 Task: Add Garden Of Life Raw Organic Protein Powder to the cart.
Action: Mouse moved to (235, 110)
Screenshot: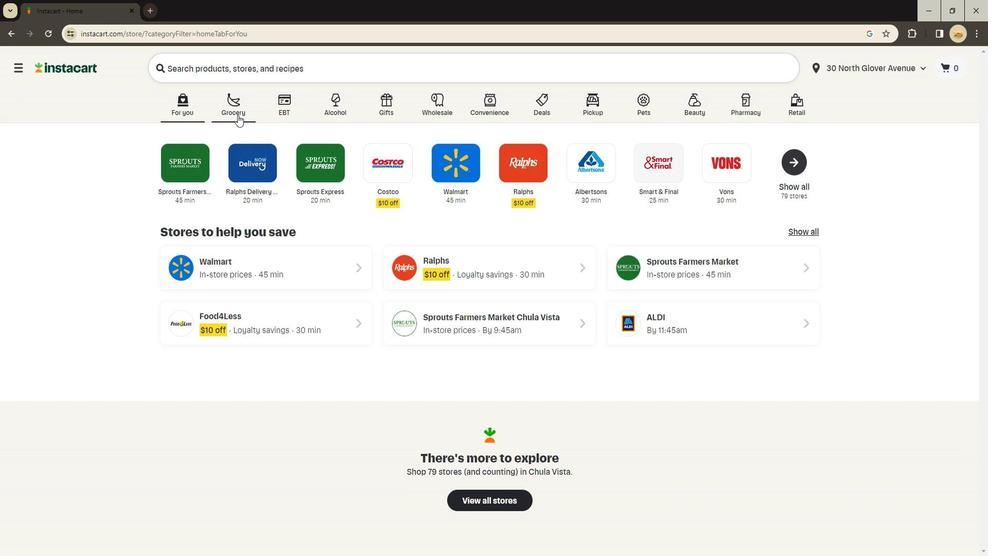 
Action: Mouse pressed left at (235, 110)
Screenshot: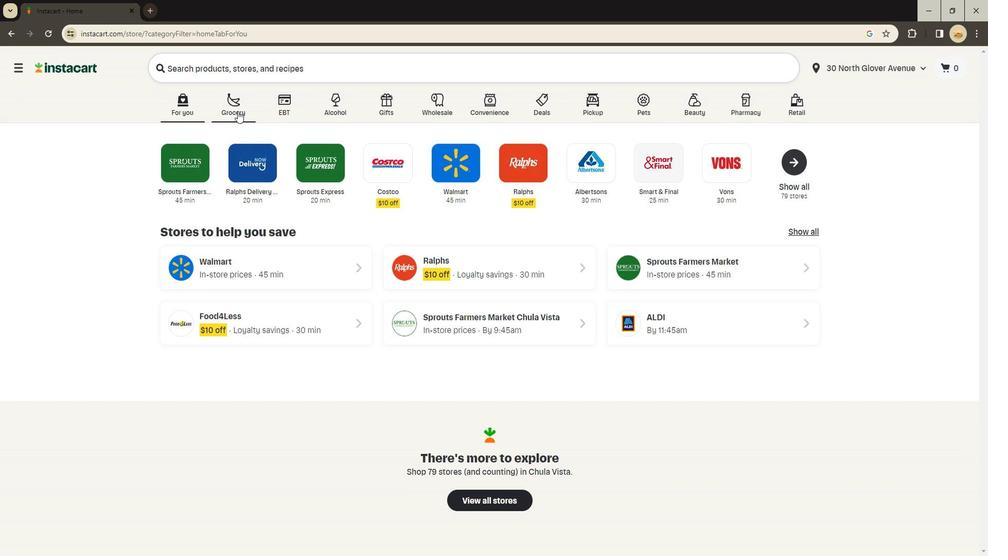 
Action: Mouse moved to (260, 294)
Screenshot: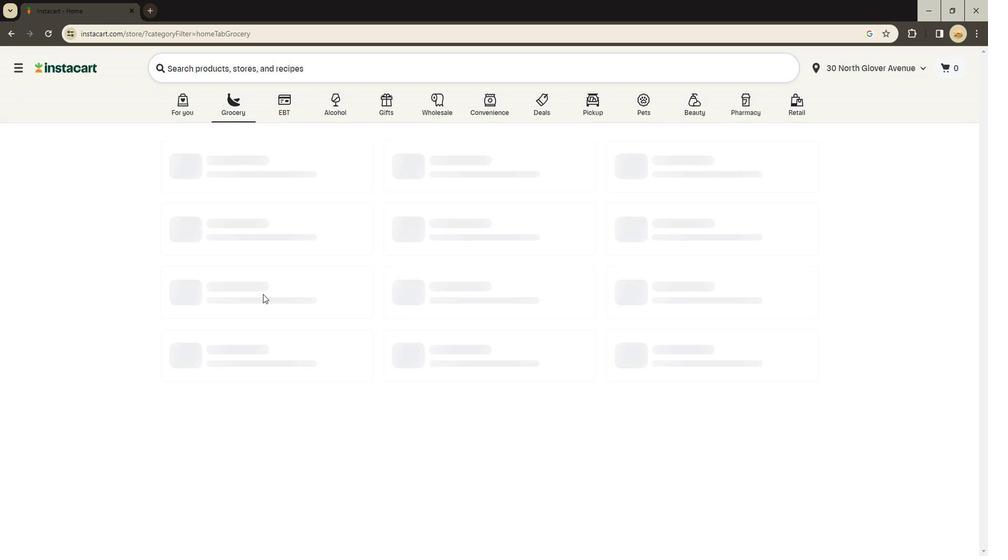 
Action: Mouse pressed left at (260, 294)
Screenshot: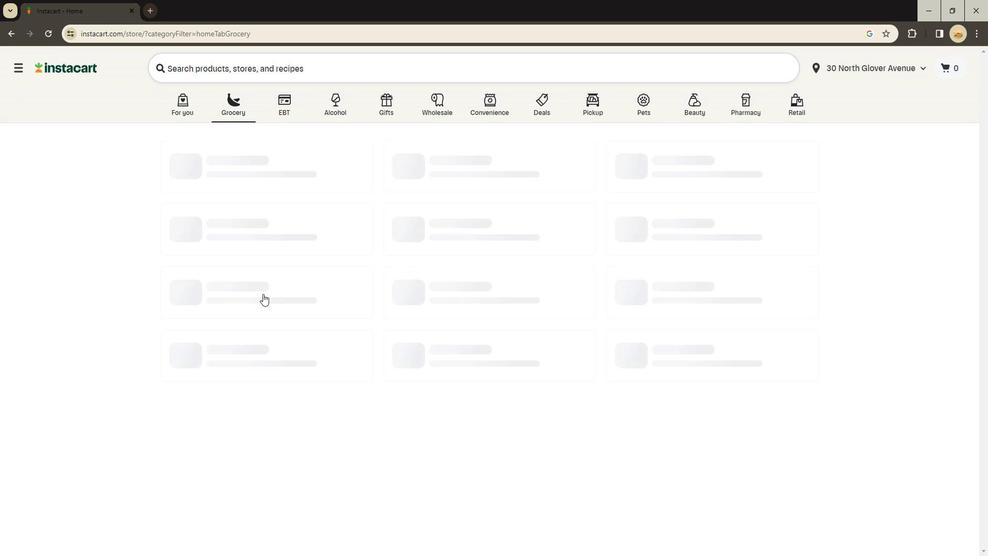 
Action: Mouse moved to (65, 358)
Screenshot: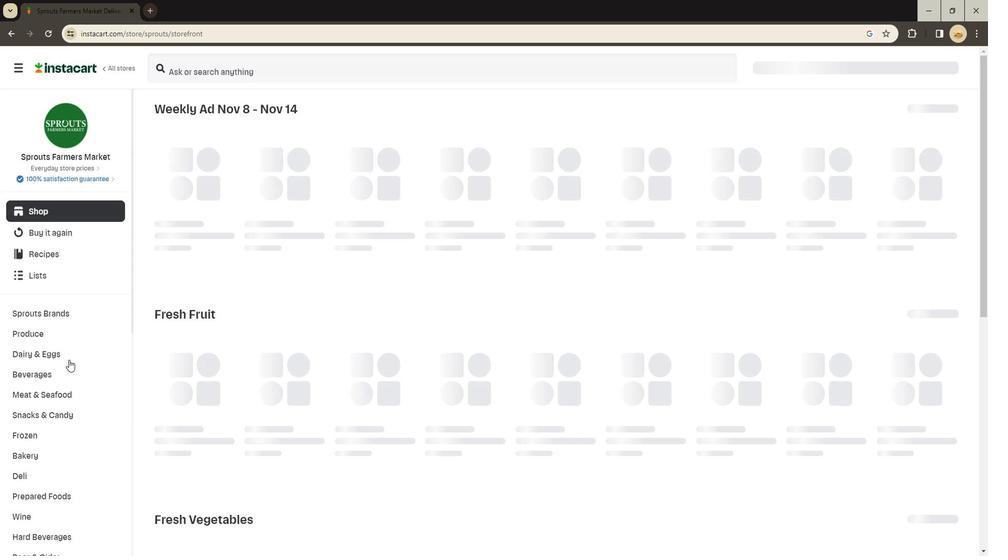 
Action: Mouse scrolled (65, 357) with delta (0, 0)
Screenshot: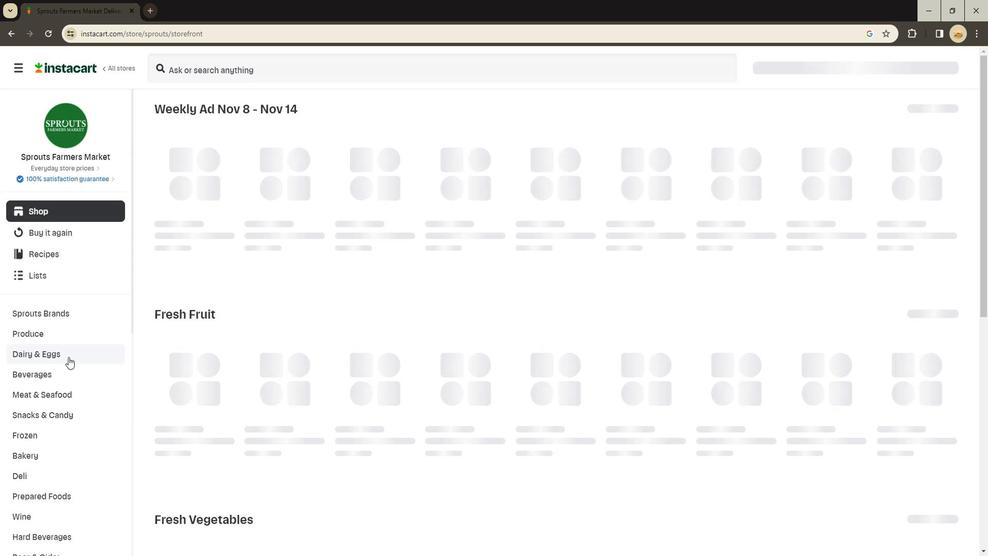 
Action: Mouse scrolled (65, 357) with delta (0, 0)
Screenshot: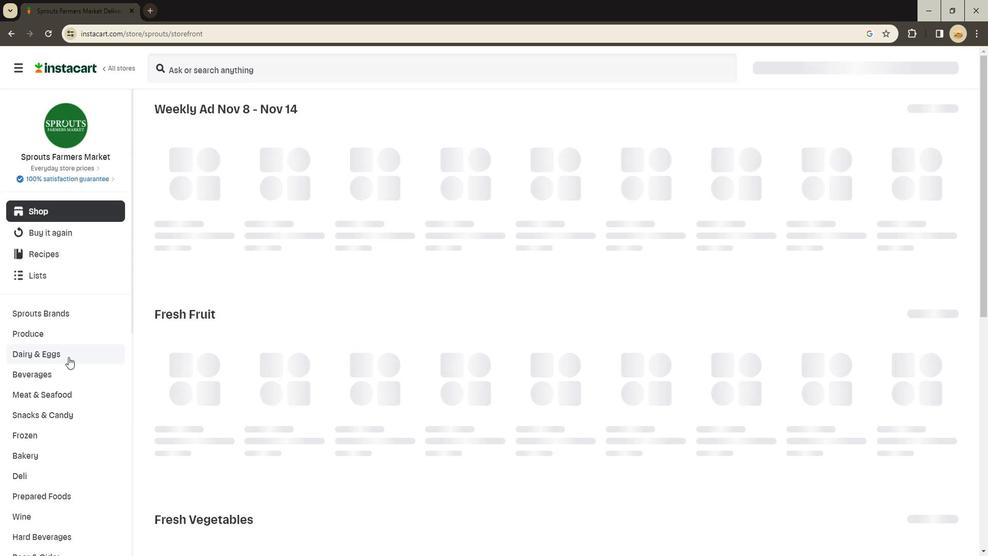 
Action: Mouse scrolled (65, 357) with delta (0, 0)
Screenshot: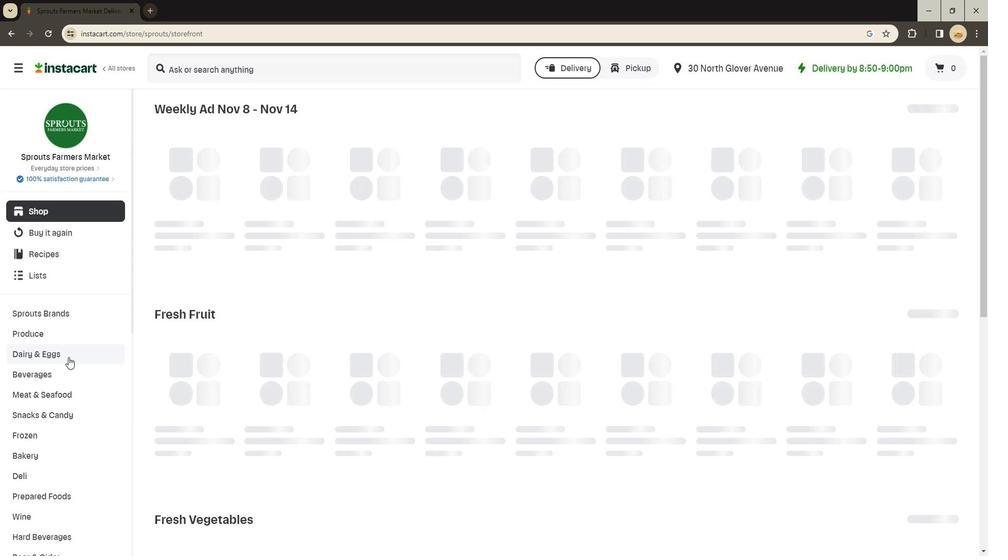 
Action: Mouse scrolled (65, 357) with delta (0, 0)
Screenshot: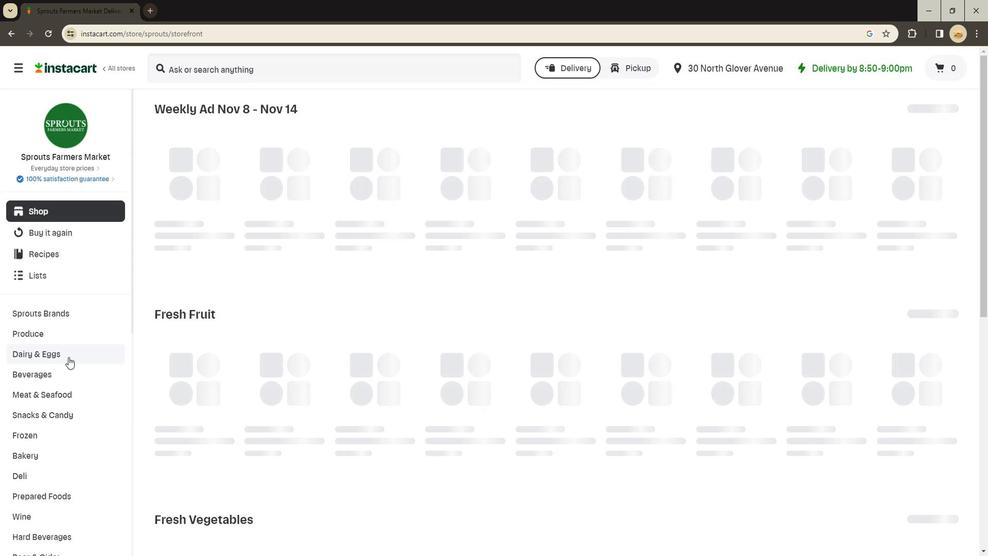 
Action: Mouse scrolled (65, 357) with delta (0, 0)
Screenshot: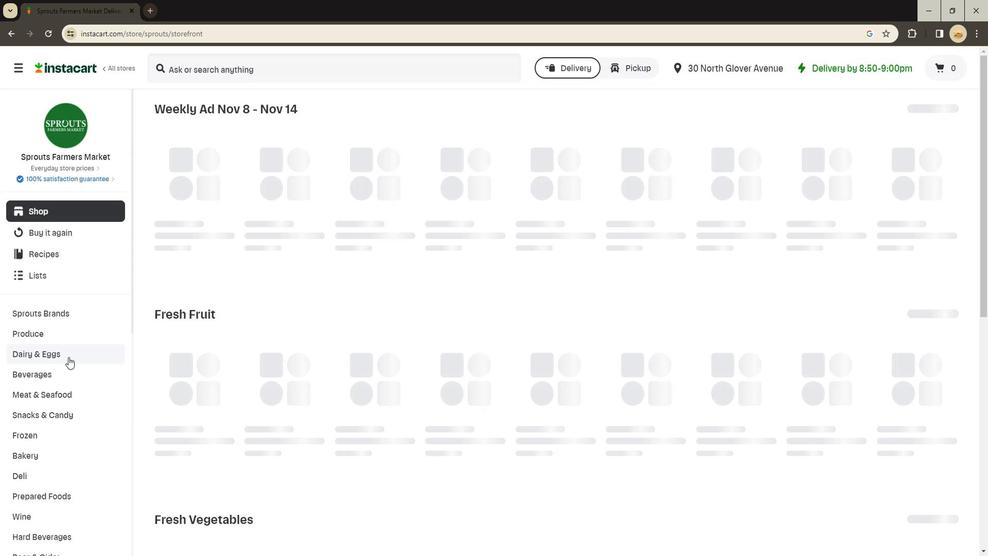 
Action: Mouse moved to (48, 446)
Screenshot: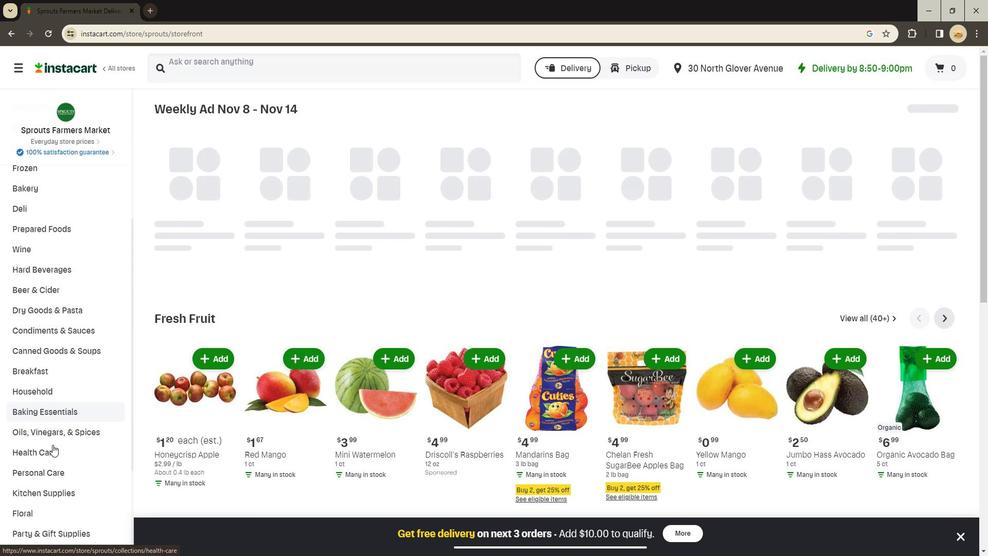 
Action: Mouse pressed left at (48, 446)
Screenshot: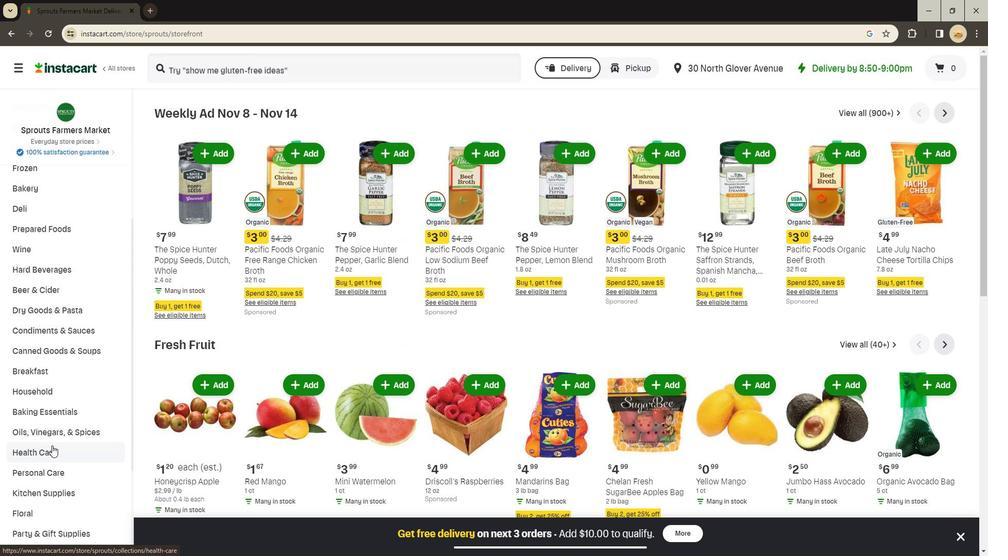 
Action: Mouse moved to (711, 141)
Screenshot: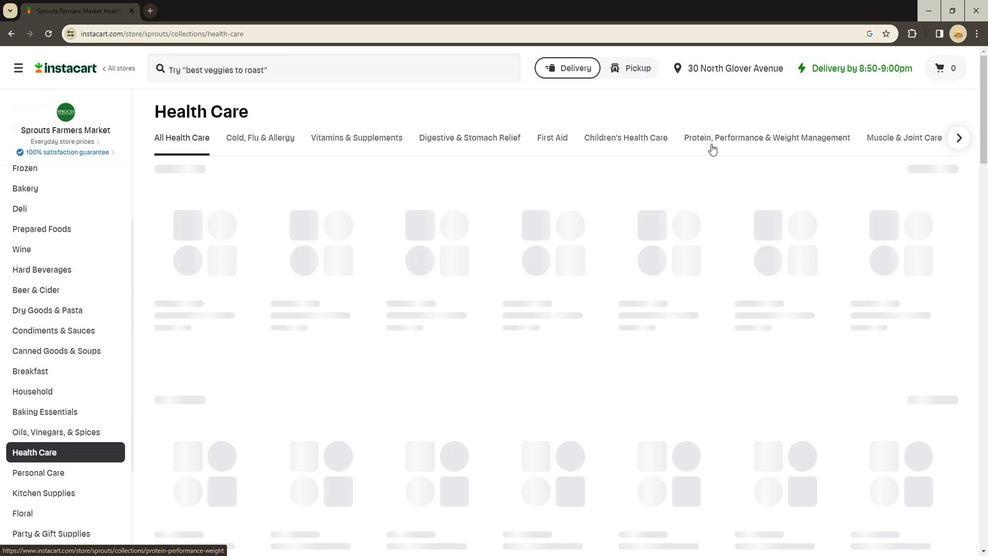 
Action: Mouse pressed left at (711, 141)
Screenshot: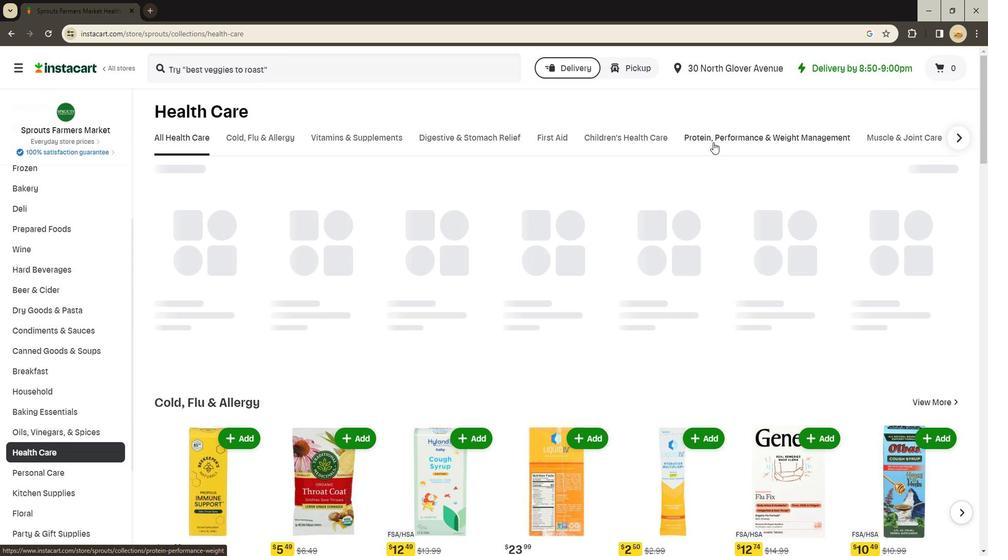 
Action: Mouse moved to (247, 180)
Screenshot: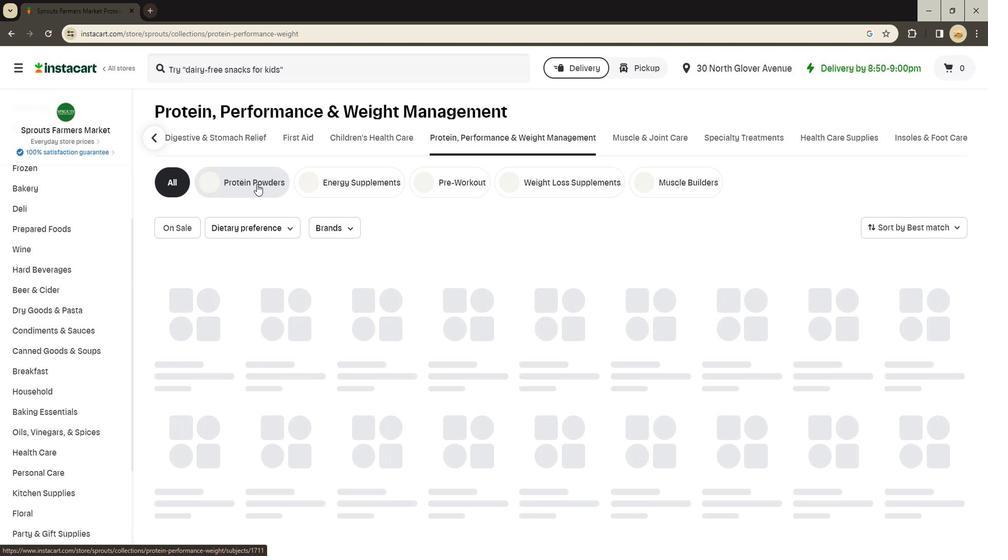 
Action: Mouse pressed left at (247, 180)
Screenshot: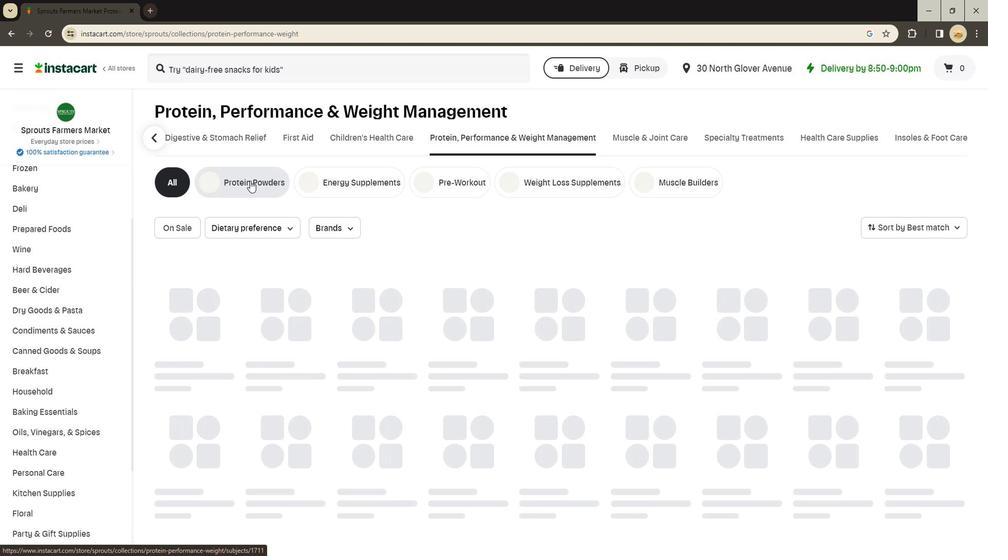 
Action: Mouse moved to (265, 74)
Screenshot: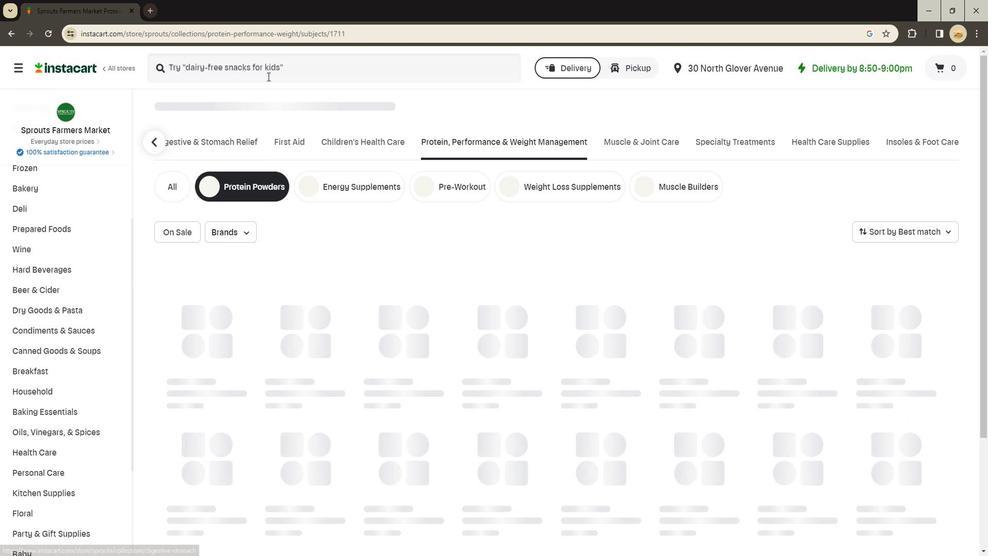 
Action: Mouse pressed left at (265, 74)
Screenshot: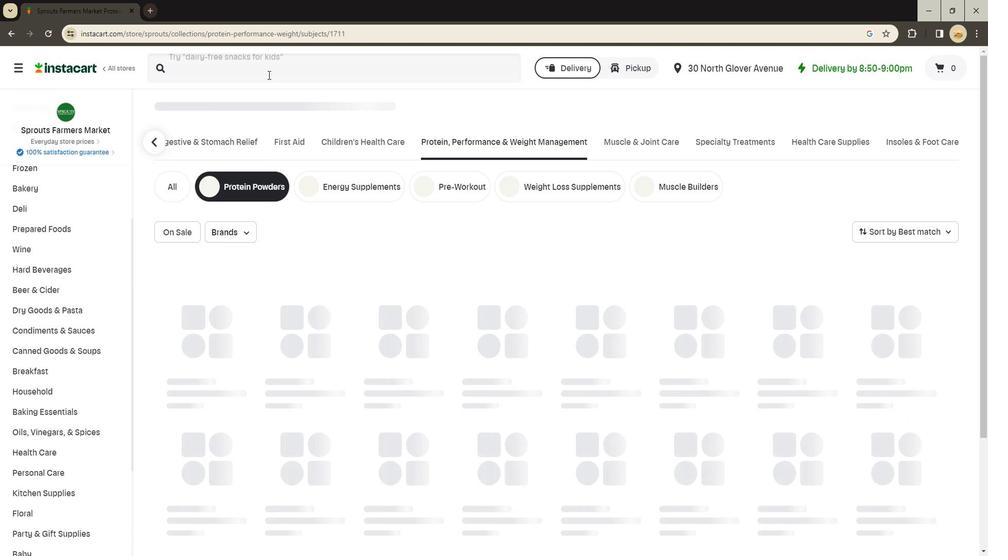 
Action: Mouse moved to (266, 73)
Screenshot: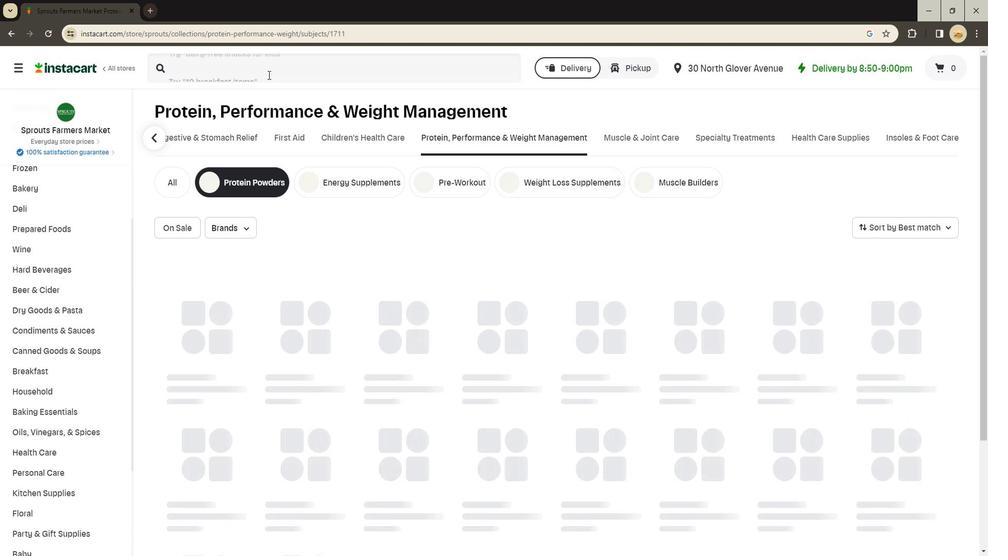 
Action: Key pressed <Key.shift><Key.shift>Garden<Key.space><Key.shift><Key.shift><Key.shift><Key.shift><Key.shift><Key.shift><Key.shift><Key.shift><Key.shift><Key.shift><Key.shift>Of<Key.space><Key.shift>Life<Key.space><Key.shift><Key.shift><Key.shift><Key.shift><Key.shift><Key.shift><Key.shift><Key.shift><Key.shift><Key.shift><Key.shift><Key.shift><Key.shift><Key.shift><Key.shift><Key.shift>Raw<Key.space><Key.shift><Key.shift><Key.shift><Key.shift><Key.shift><Key.shift><Key.shift><Key.shift><Key.shift><Key.shift>Organic<Key.space><Key.shift><Key.shift><Key.shift><Key.shift><Key.shift><Key.shift><Key.shift><Key.shift><Key.shift><Key.shift><Key.shift><Key.shift><Key.shift><Key.shift><Key.shift><Key.shift><Key.shift><Key.shift>Protein<Key.space><Key.shift>Powder<Key.space><Key.enter>
Screenshot: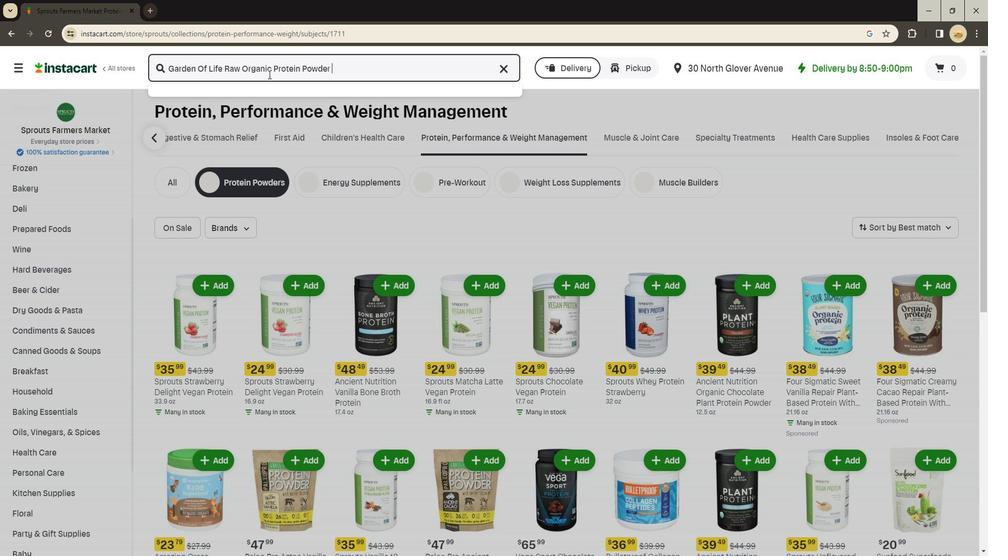 
Action: Mouse moved to (603, 174)
Screenshot: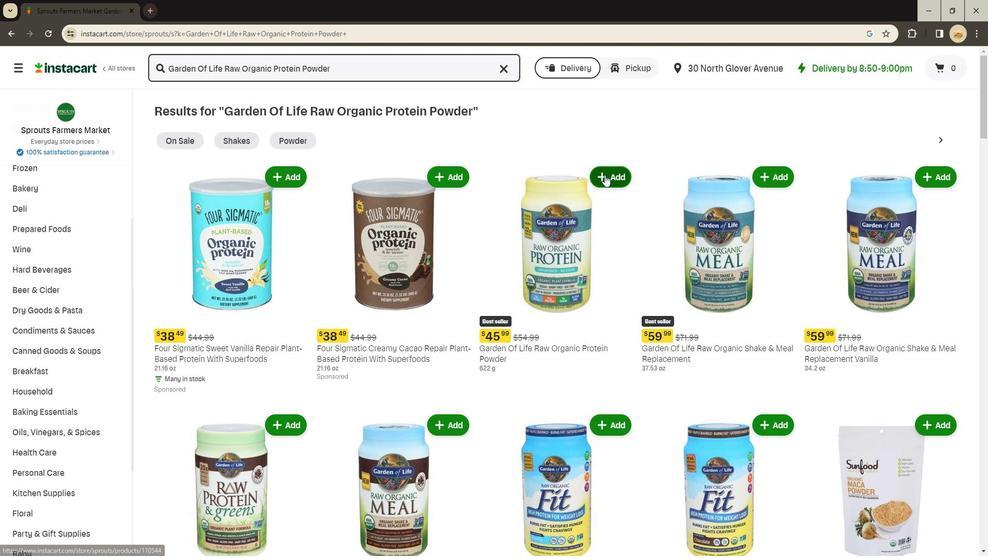 
Action: Mouse pressed left at (603, 174)
Screenshot: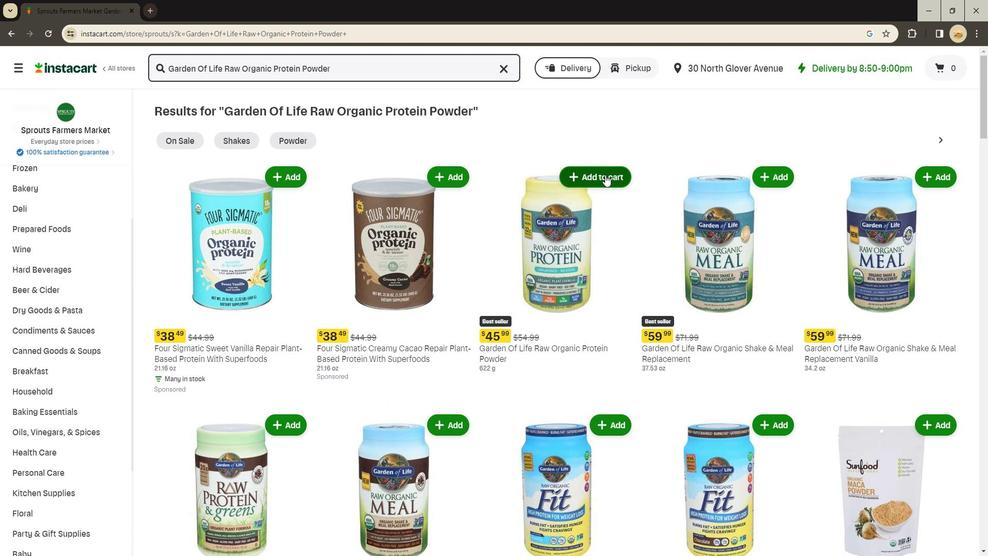 
Action: Mouse moved to (599, 302)
Screenshot: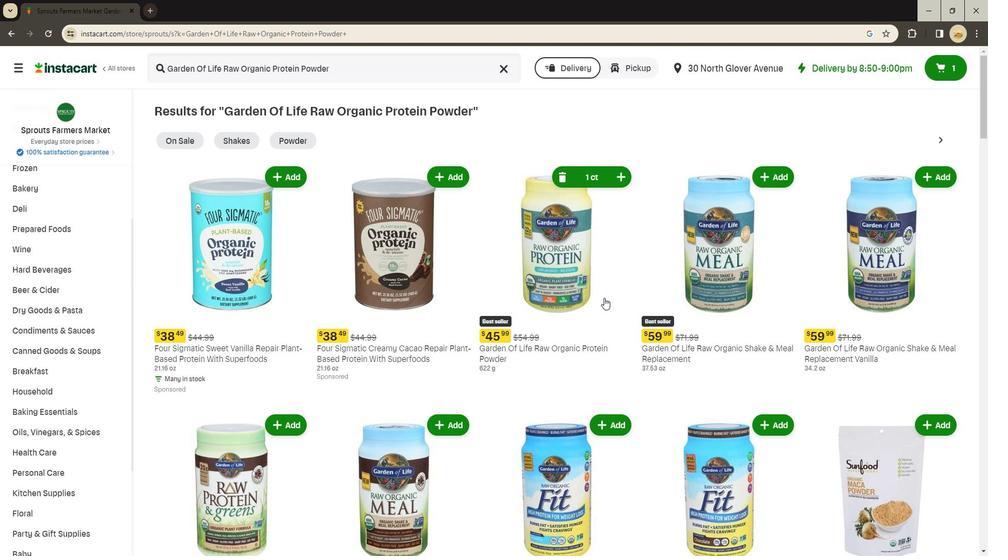 
